 Task: Add Dietz & Watson Pepperoni to the cart.
Action: Mouse moved to (862, 330)
Screenshot: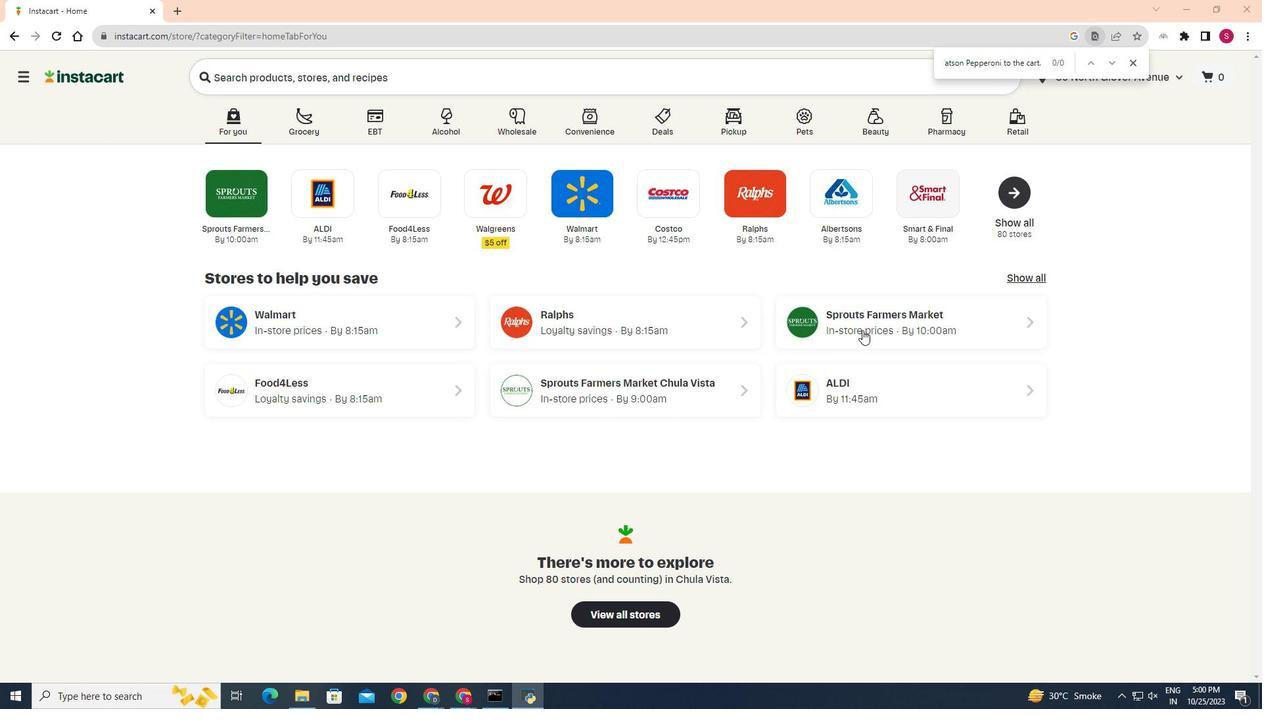 
Action: Mouse pressed left at (862, 330)
Screenshot: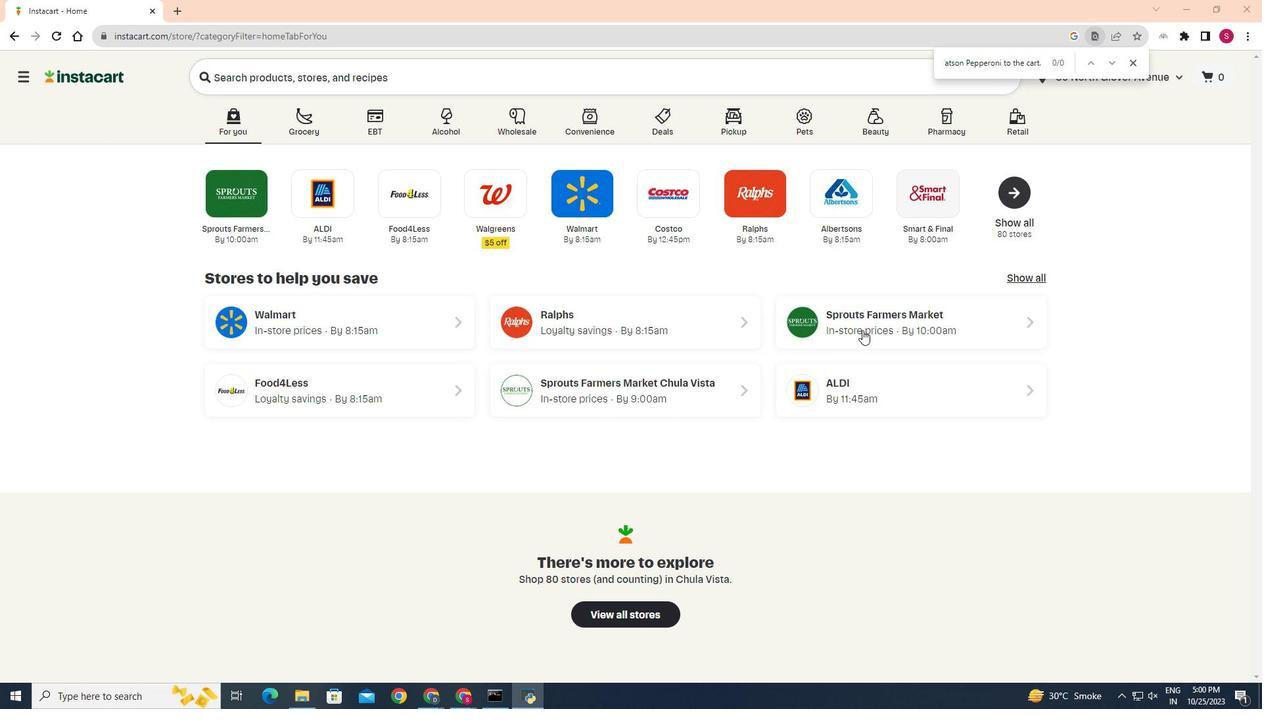 
Action: Mouse moved to (41, 550)
Screenshot: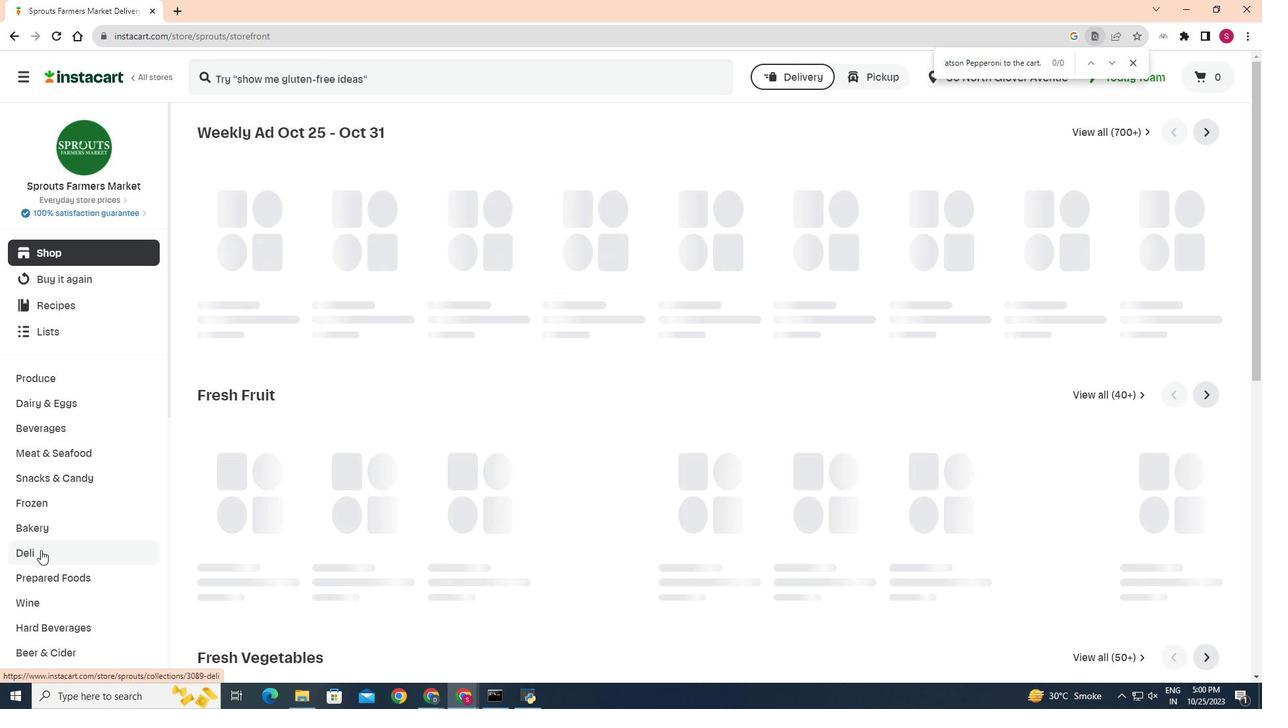 
Action: Mouse pressed left at (41, 550)
Screenshot: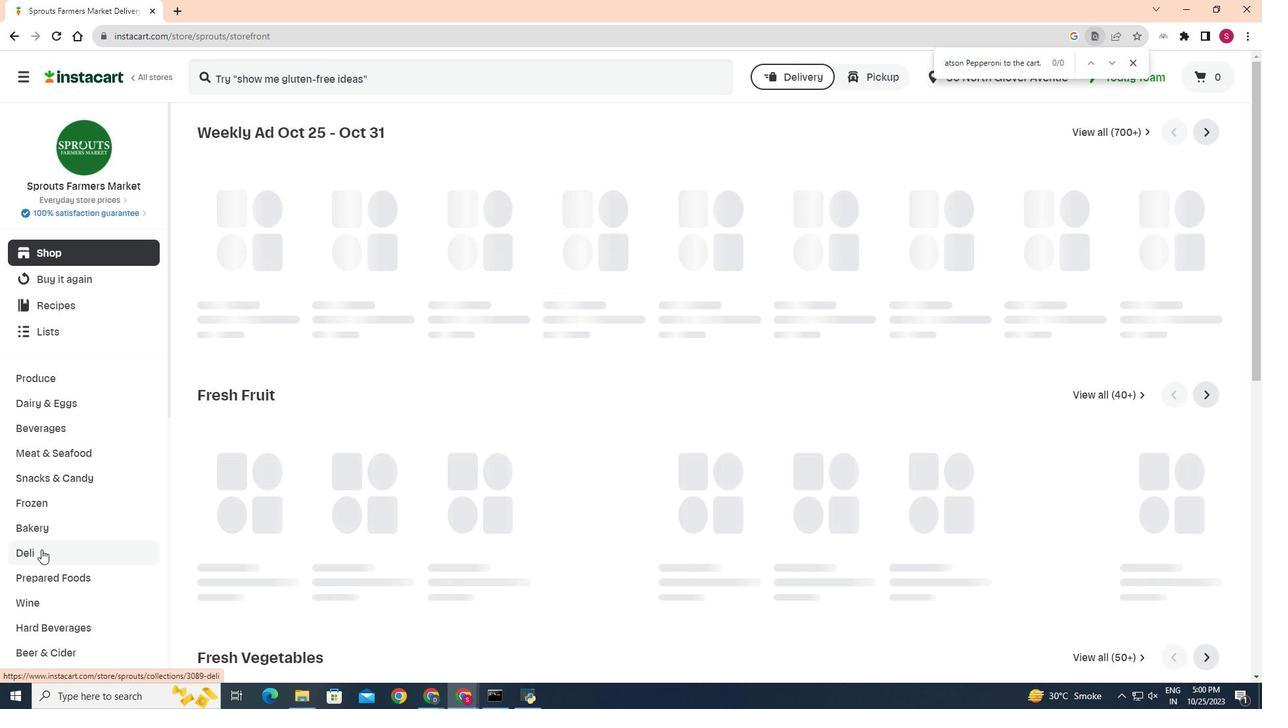 
Action: Mouse moved to (282, 158)
Screenshot: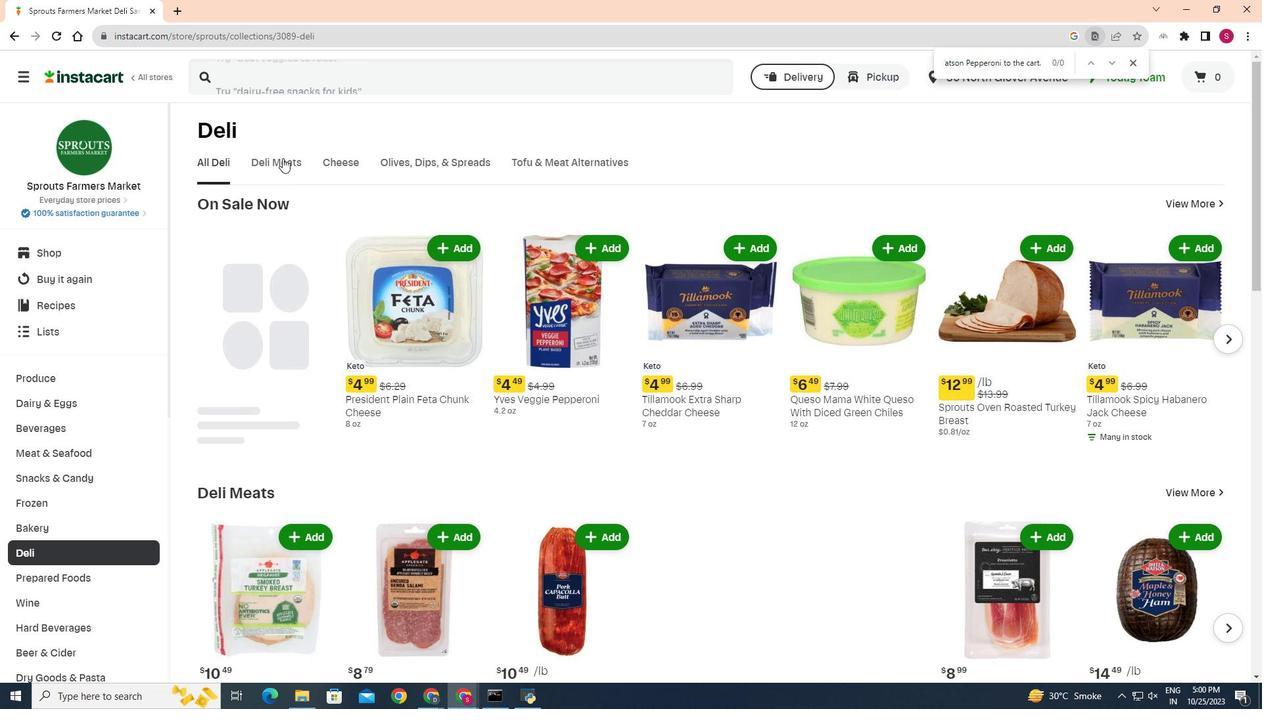 
Action: Mouse pressed left at (282, 158)
Screenshot: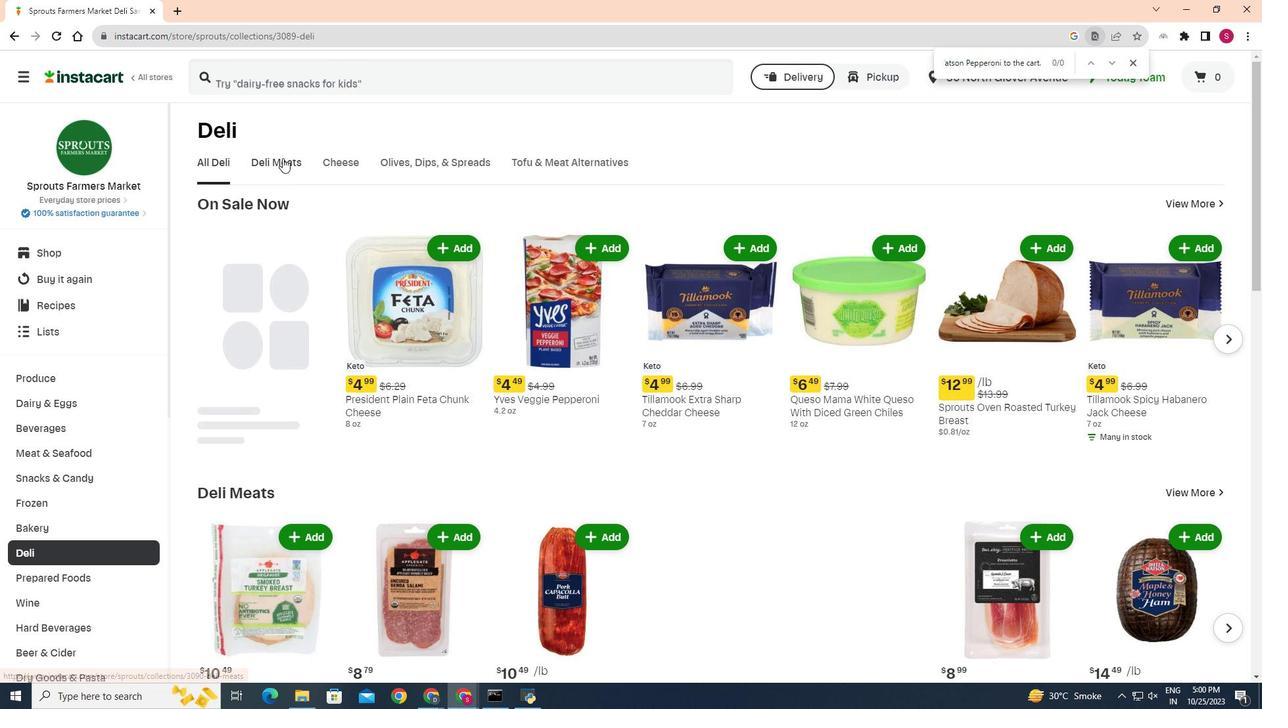 
Action: Mouse moved to (521, 223)
Screenshot: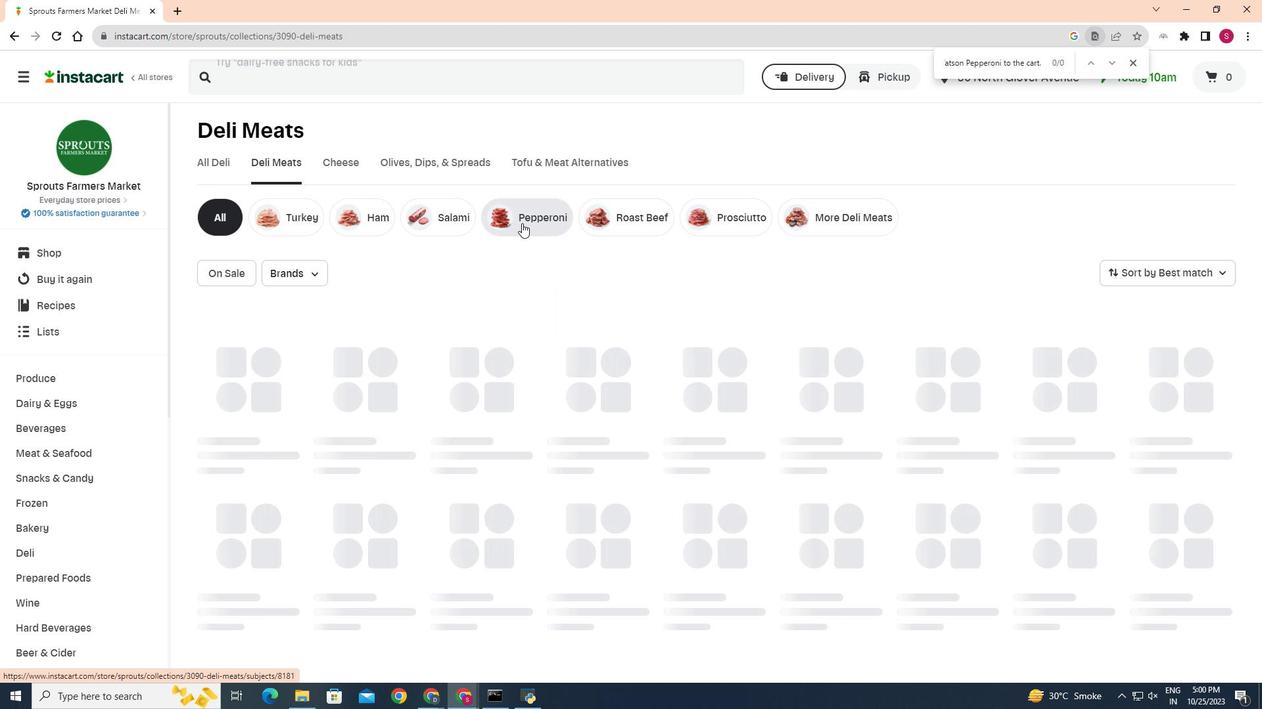 
Action: Mouse pressed left at (521, 223)
Screenshot: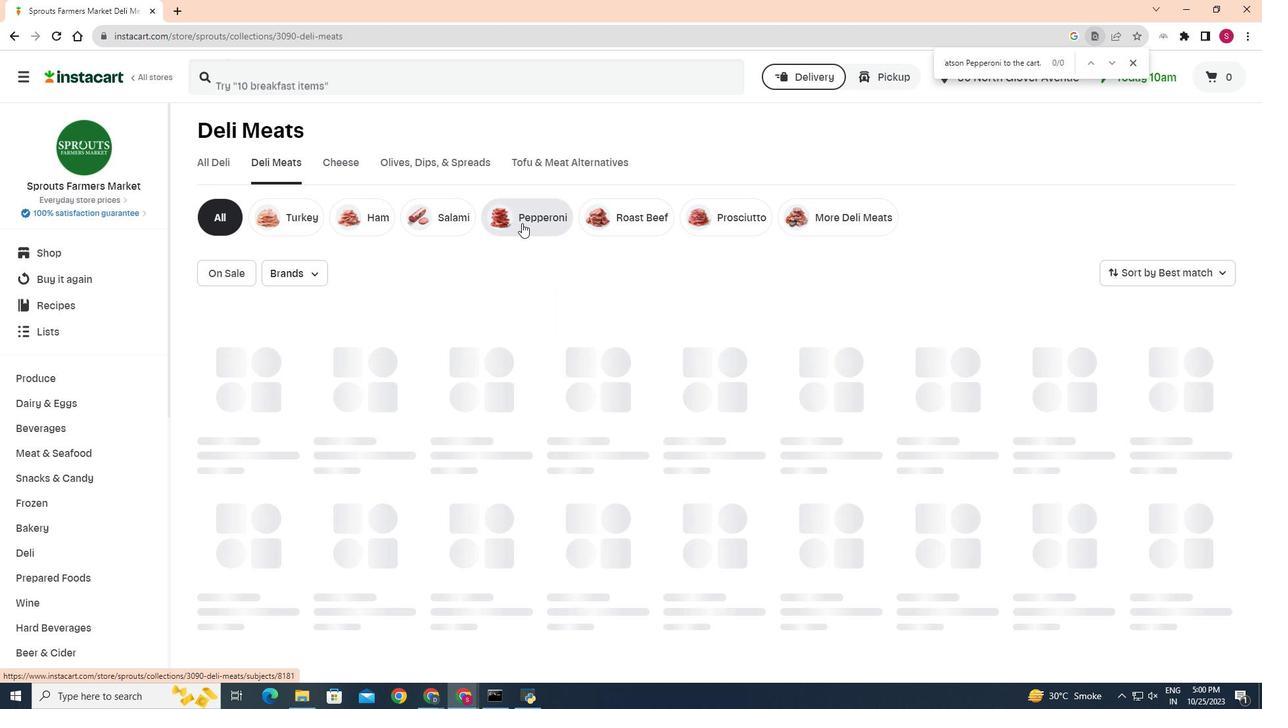 
Action: Mouse moved to (832, 341)
Screenshot: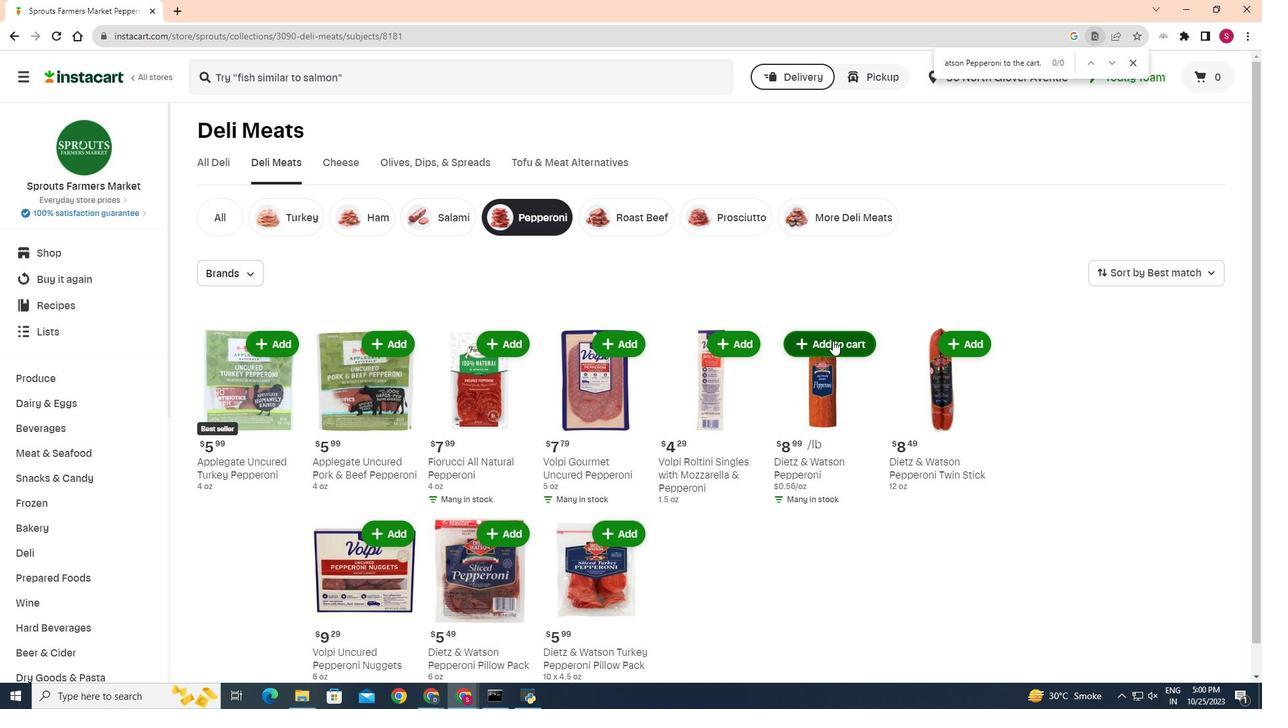 
Action: Mouse pressed left at (832, 341)
Screenshot: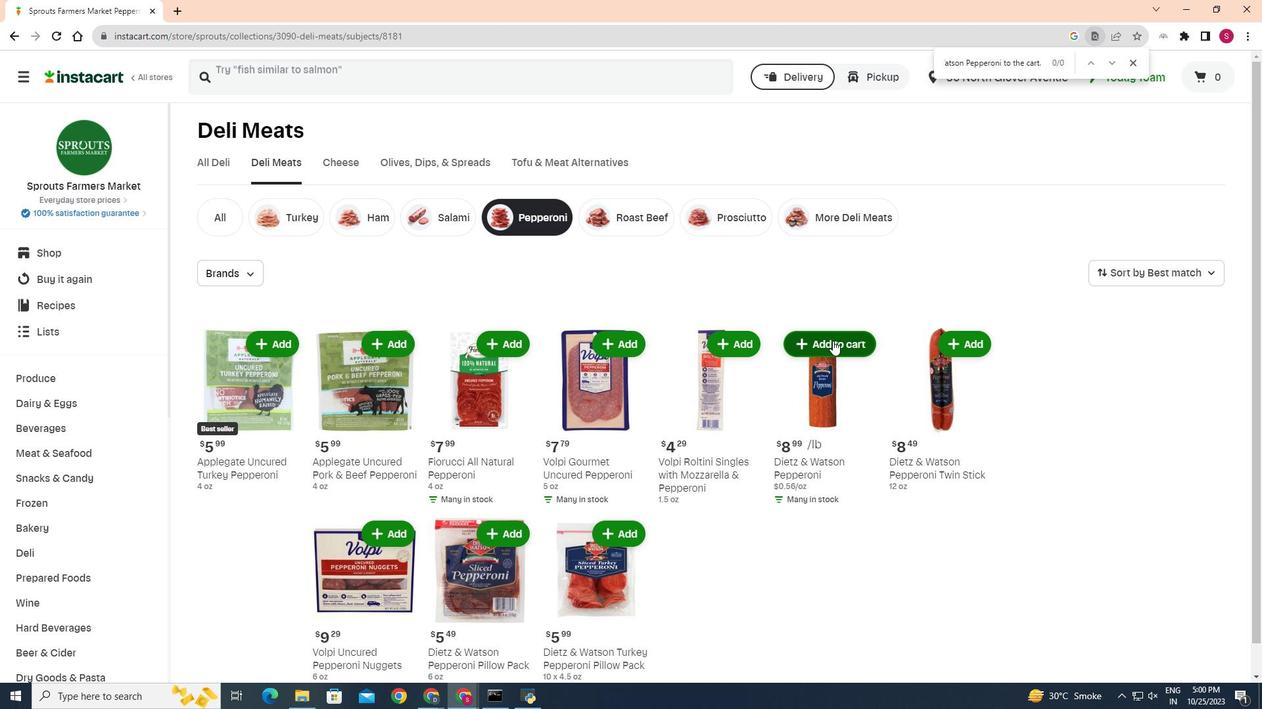 
Action: Mouse moved to (774, 409)
Screenshot: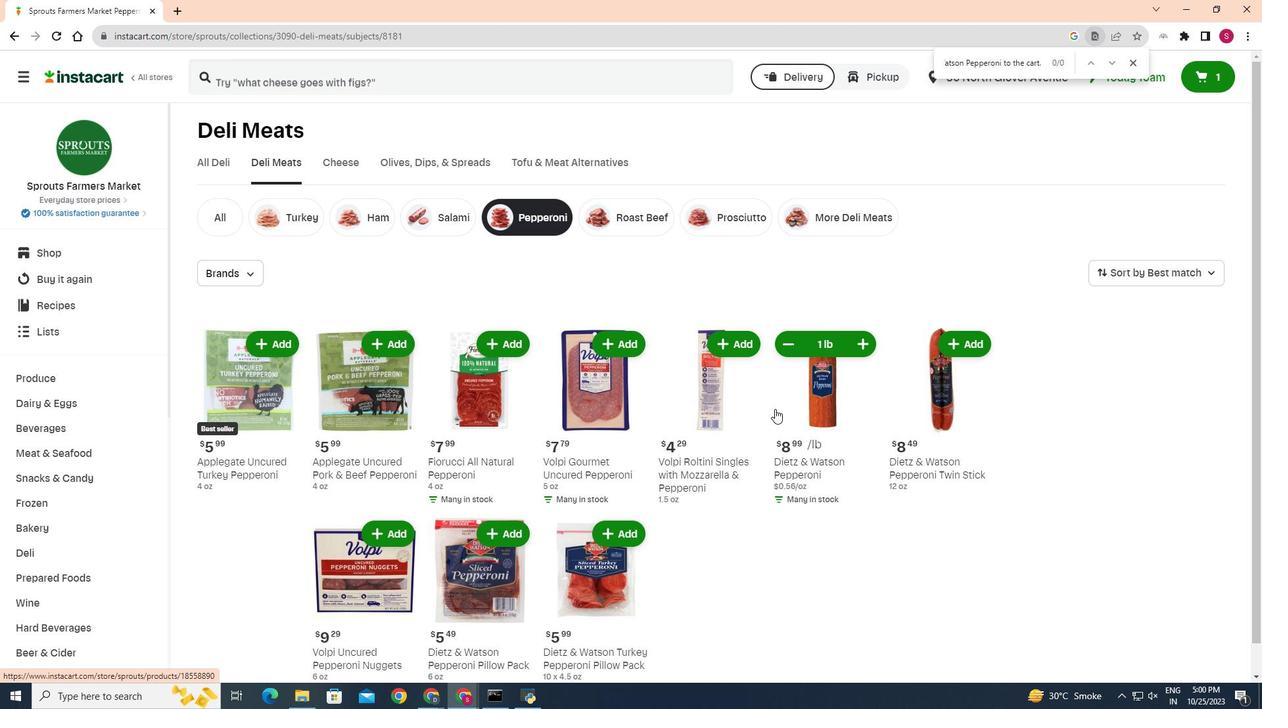 
